 Task: Move the task Integrate a new online platform for online language learning to the section Done in the project ArchiTech and filter the tasks in the project by Due this week
Action: Mouse moved to (68, 302)
Screenshot: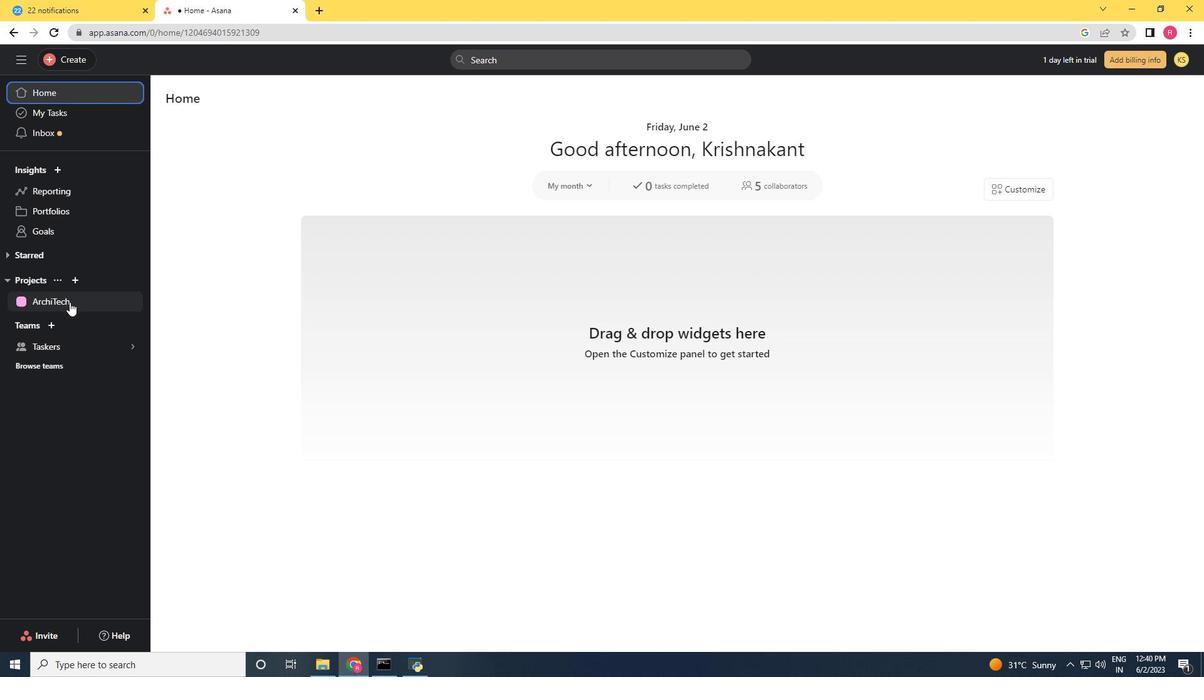 
Action: Mouse pressed left at (68, 302)
Screenshot: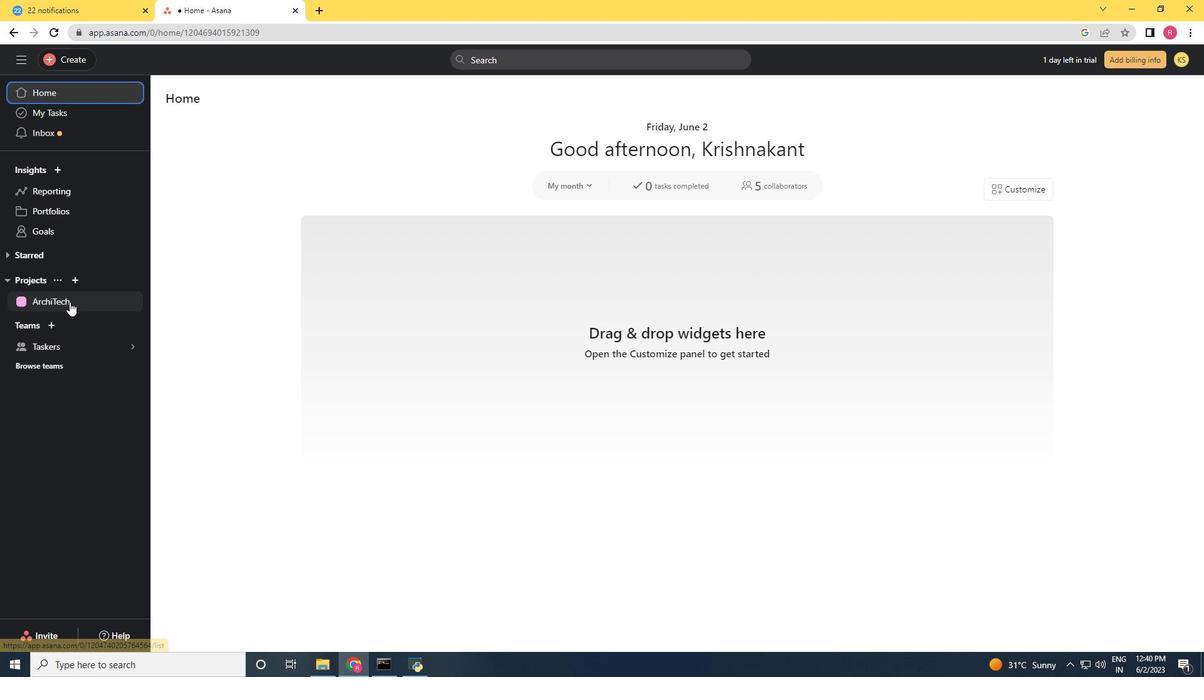 
Action: Mouse moved to (808, 232)
Screenshot: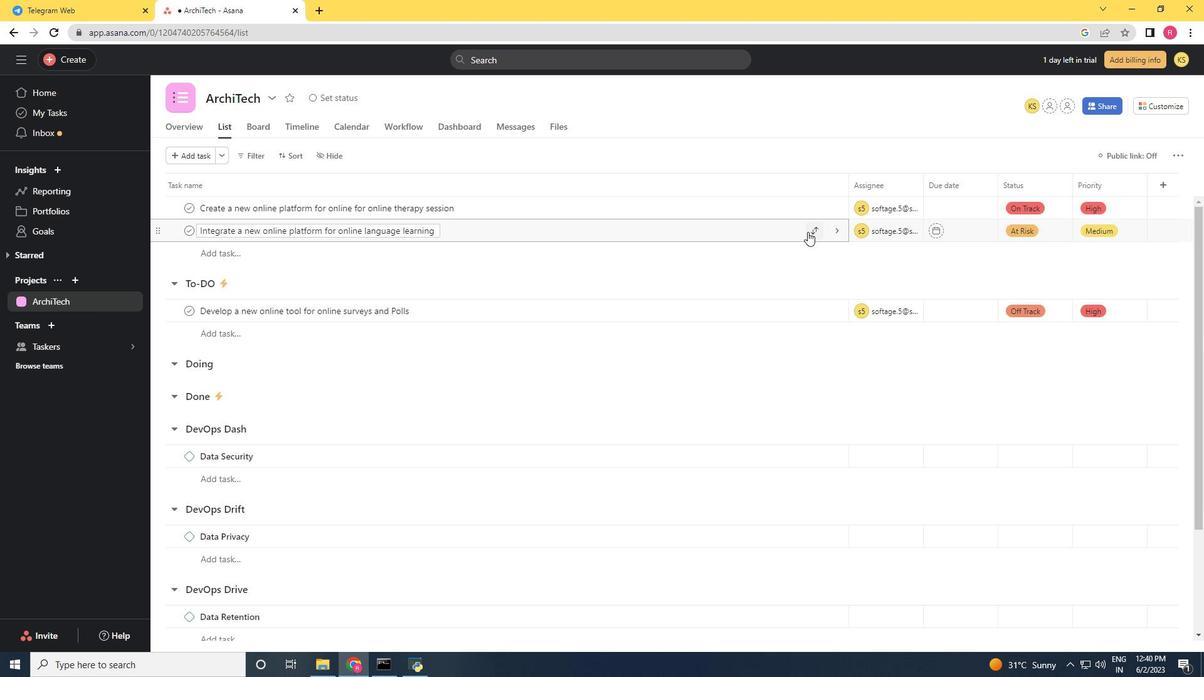 
Action: Mouse pressed left at (808, 232)
Screenshot: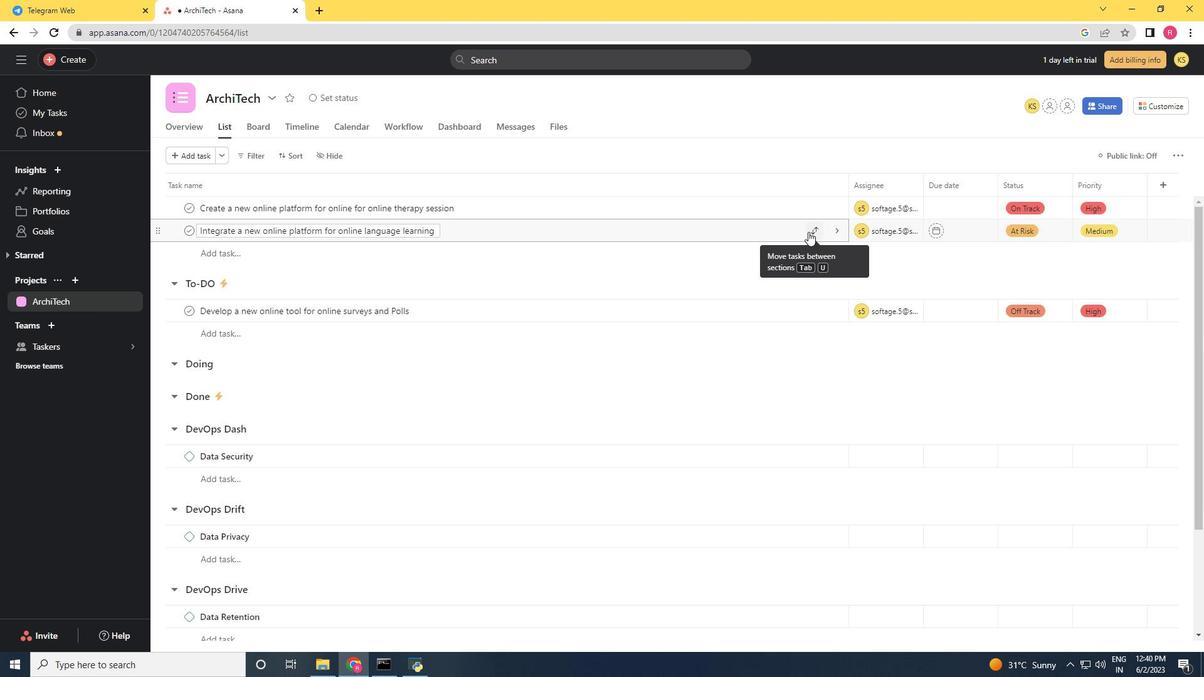 
Action: Mouse moved to (773, 336)
Screenshot: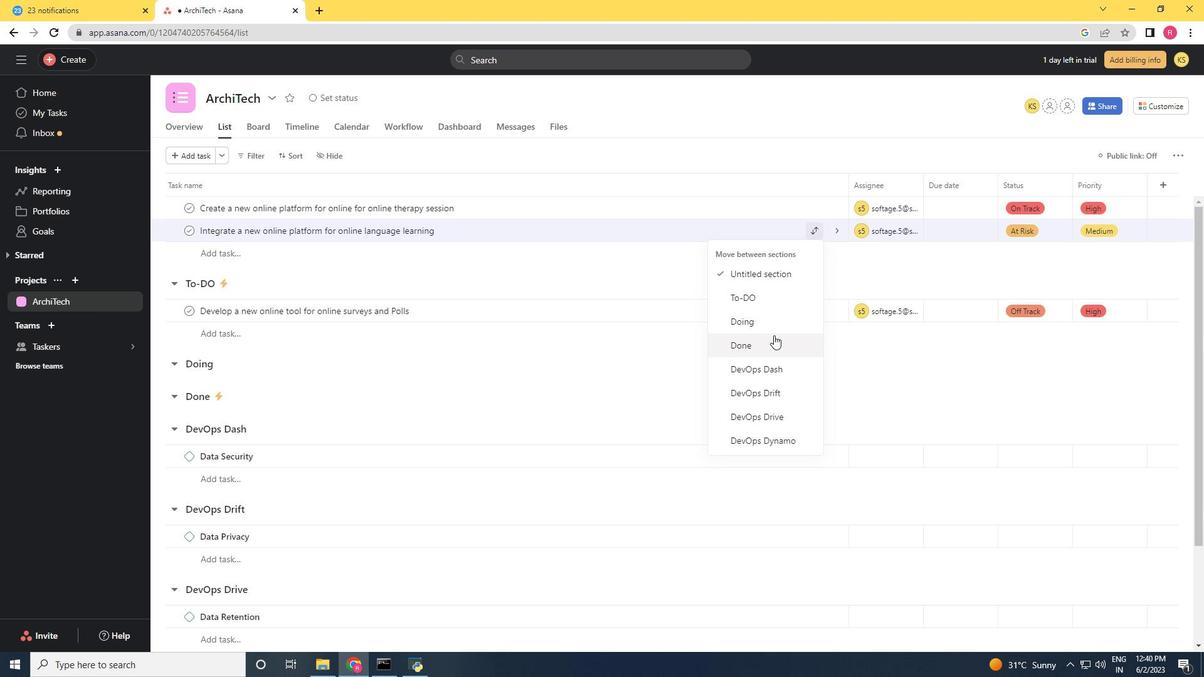 
Action: Mouse pressed left at (773, 336)
Screenshot: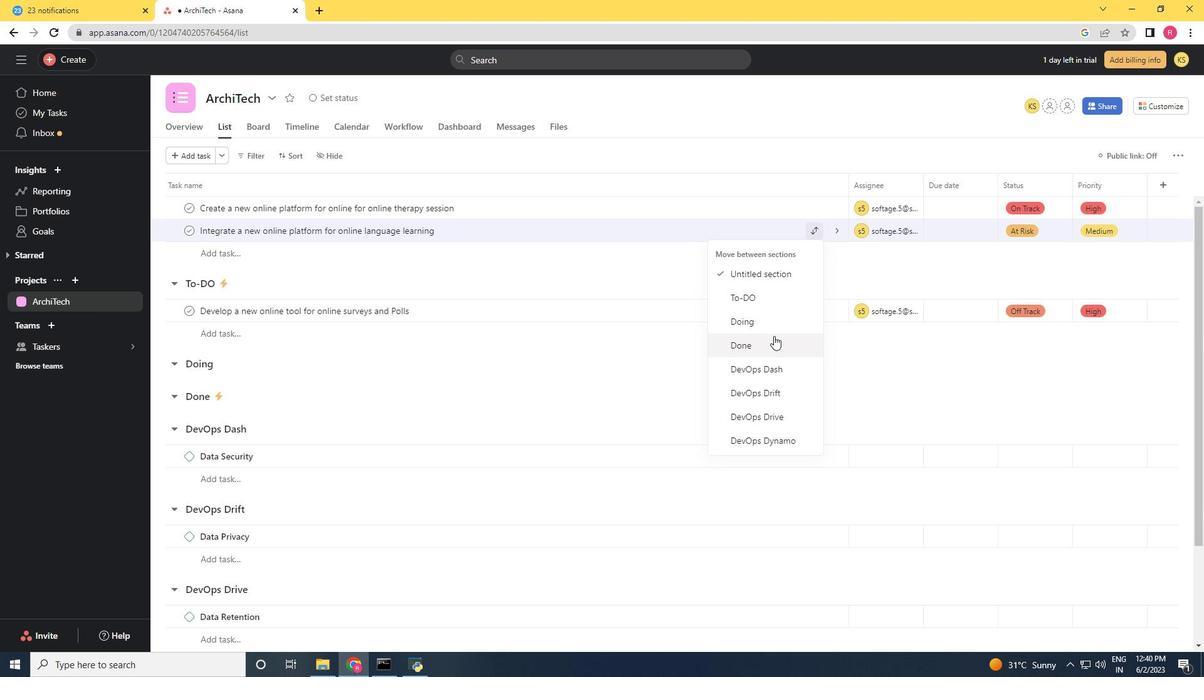 
Action: Mouse moved to (254, 155)
Screenshot: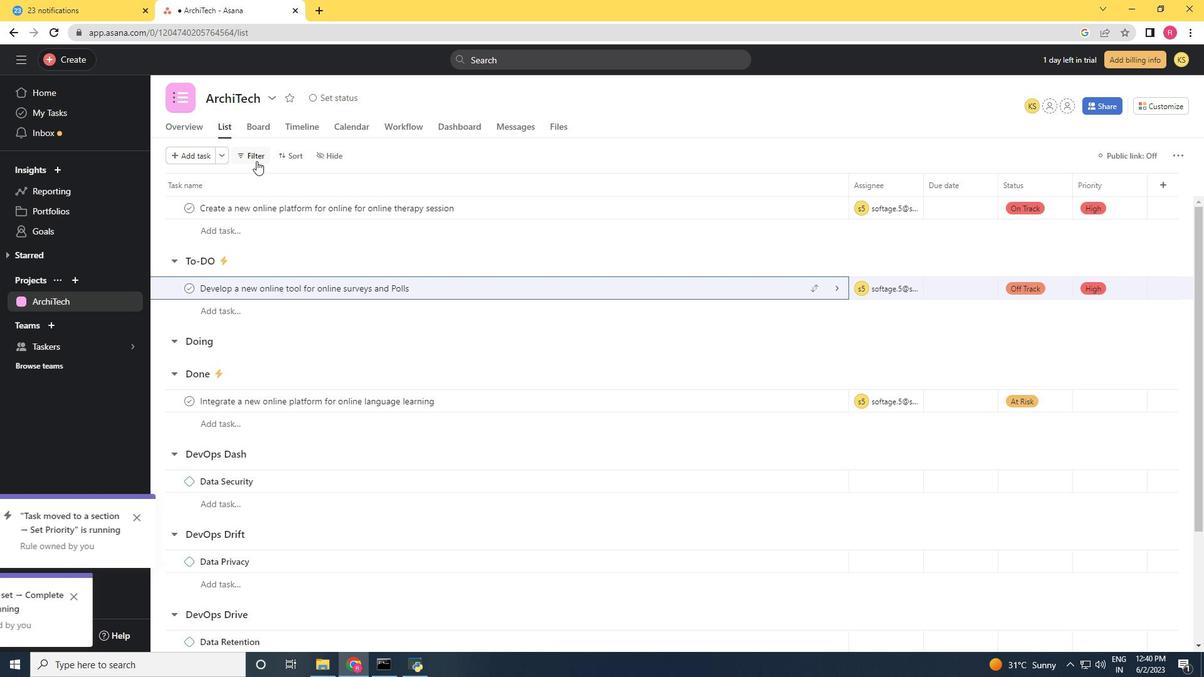 
Action: Mouse pressed left at (254, 155)
Screenshot: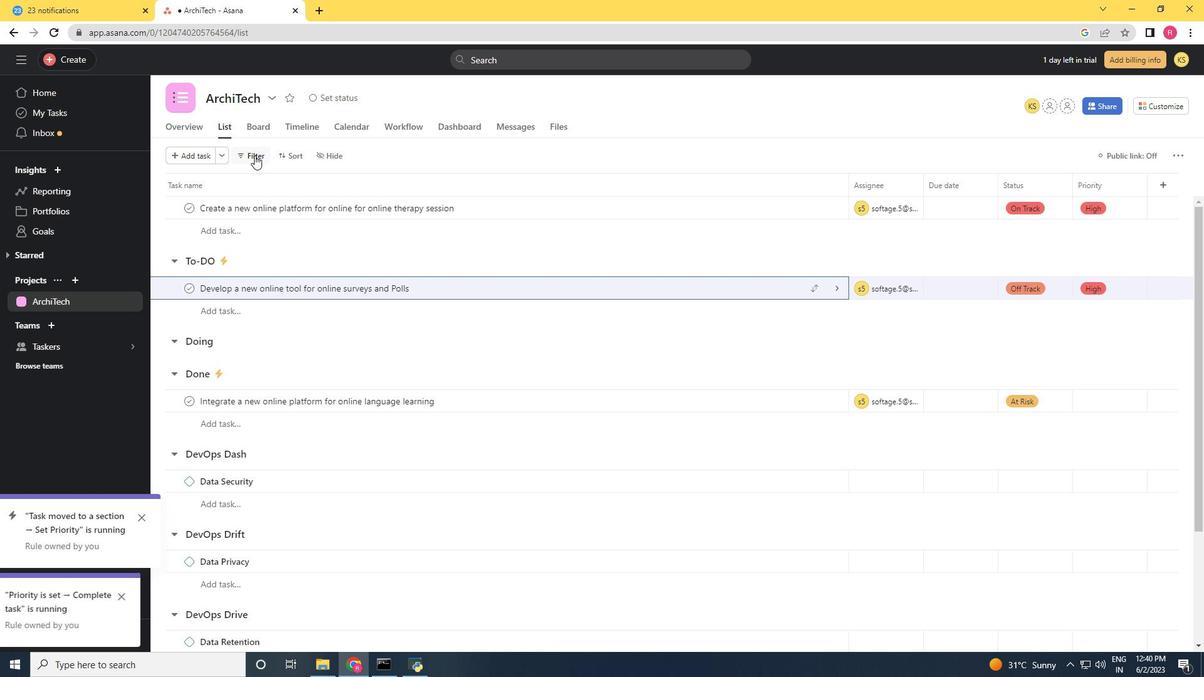 
Action: Mouse moved to (295, 229)
Screenshot: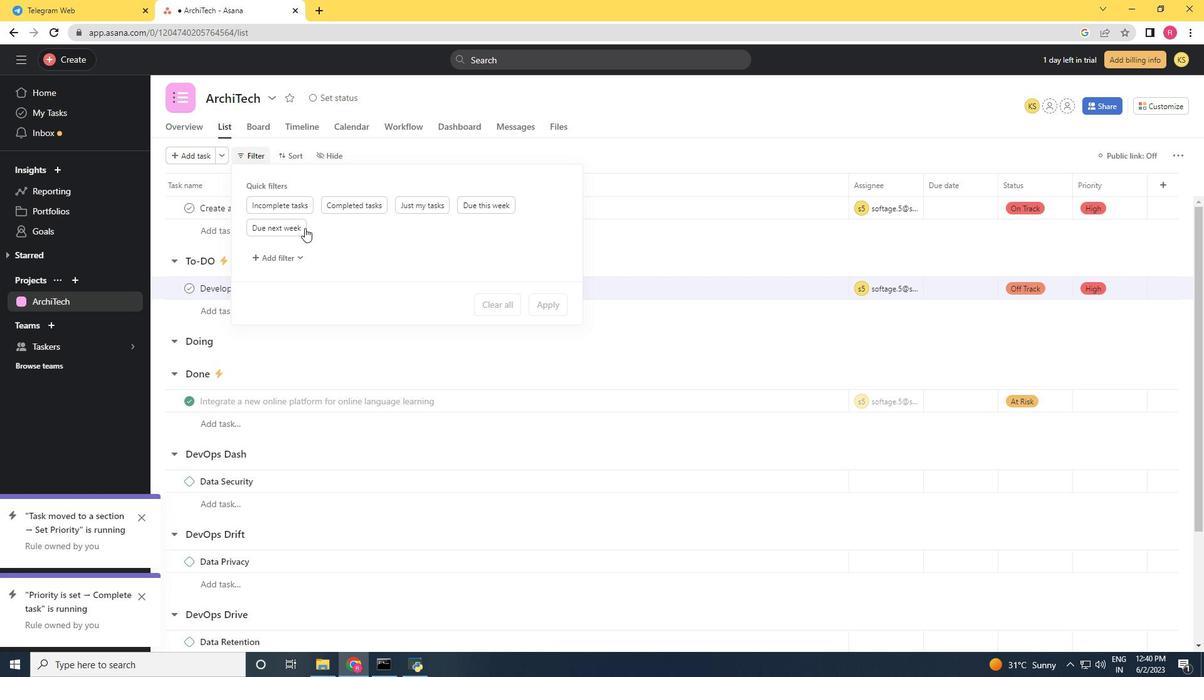 
Action: Mouse pressed left at (295, 229)
Screenshot: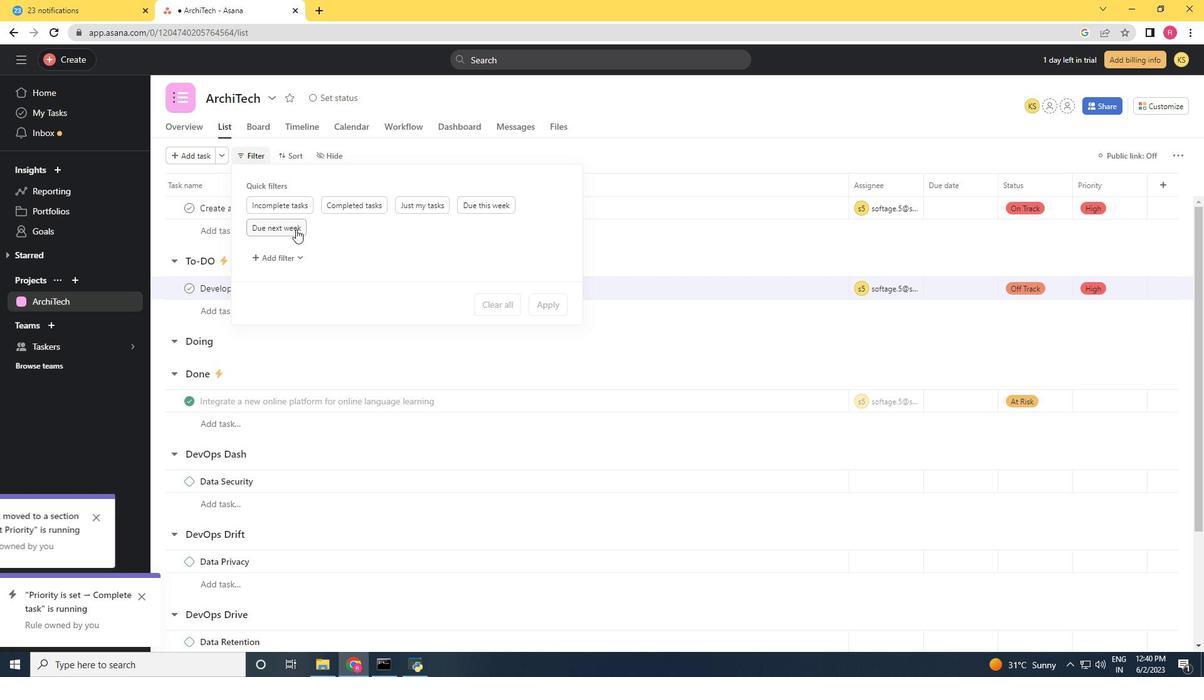 
Action: Mouse moved to (356, 242)
Screenshot: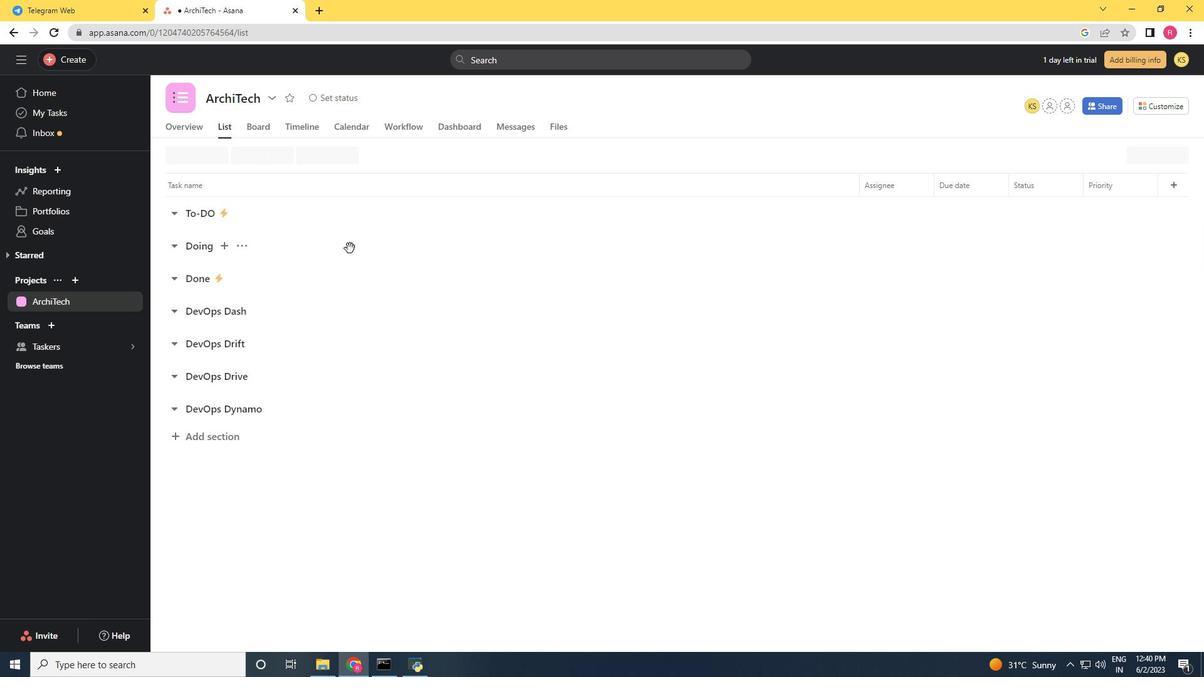 
